 Task: Remove all "the incomplete" item "from checklist" "backlog".
Action: Mouse moved to (870, 112)
Screenshot: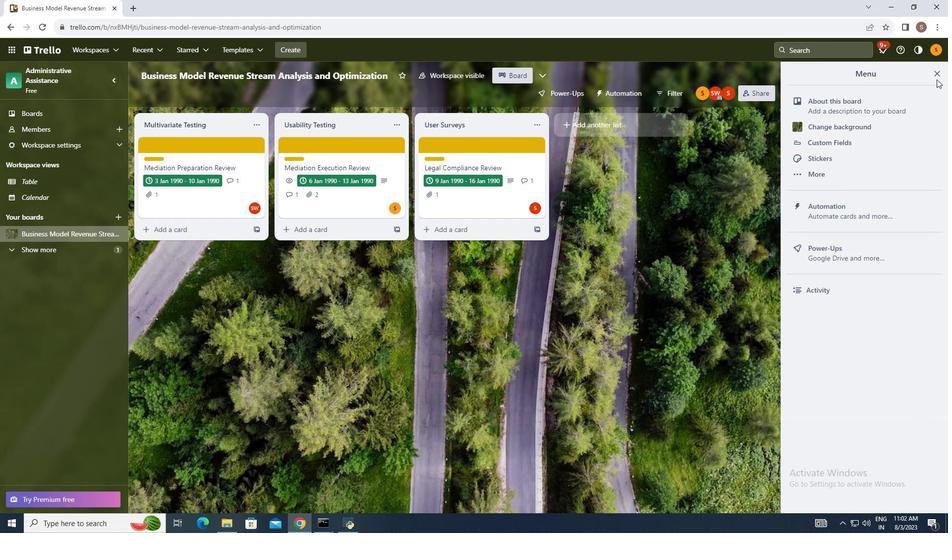 
Action: Mouse pressed left at (870, 112)
Screenshot: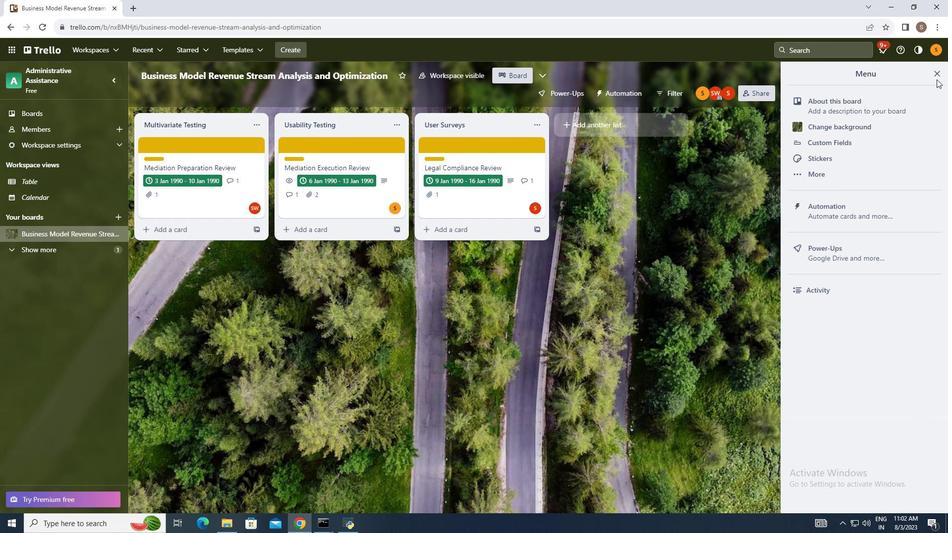 
Action: Mouse moved to (823, 226)
Screenshot: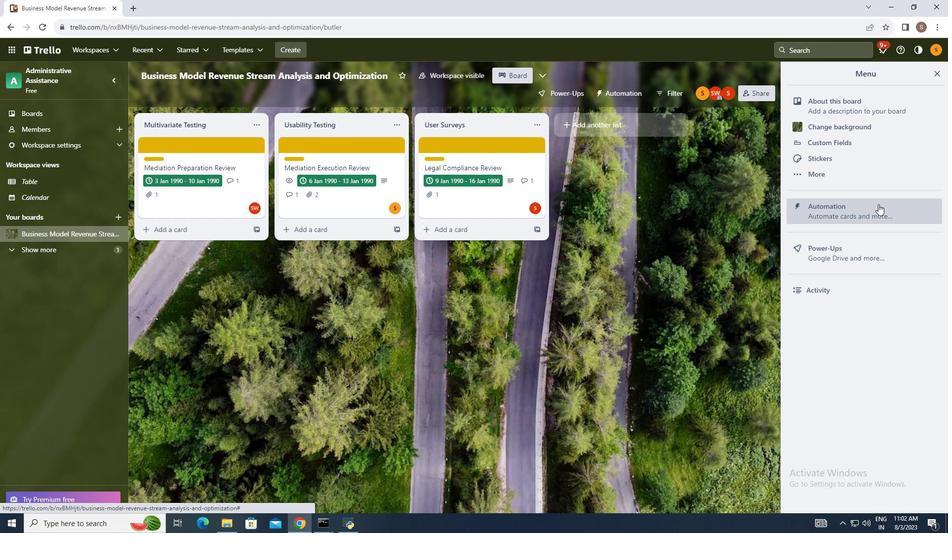 
Action: Mouse pressed left at (823, 226)
Screenshot: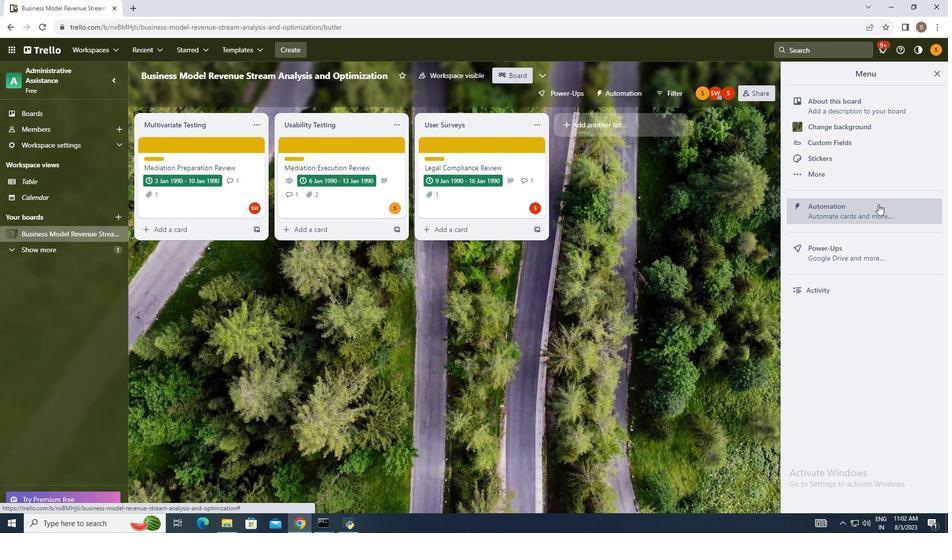 
Action: Mouse moved to (264, 277)
Screenshot: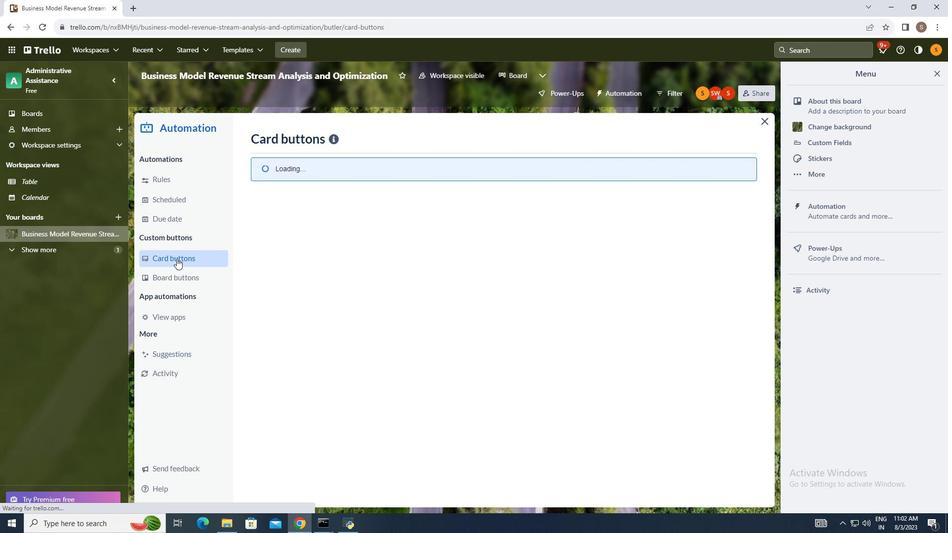
Action: Mouse pressed left at (264, 277)
Screenshot: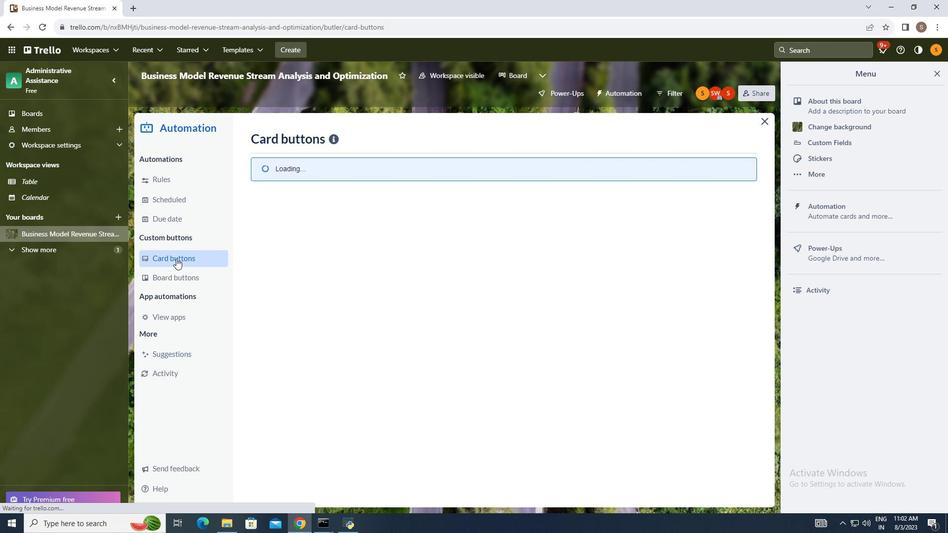 
Action: Mouse moved to (697, 170)
Screenshot: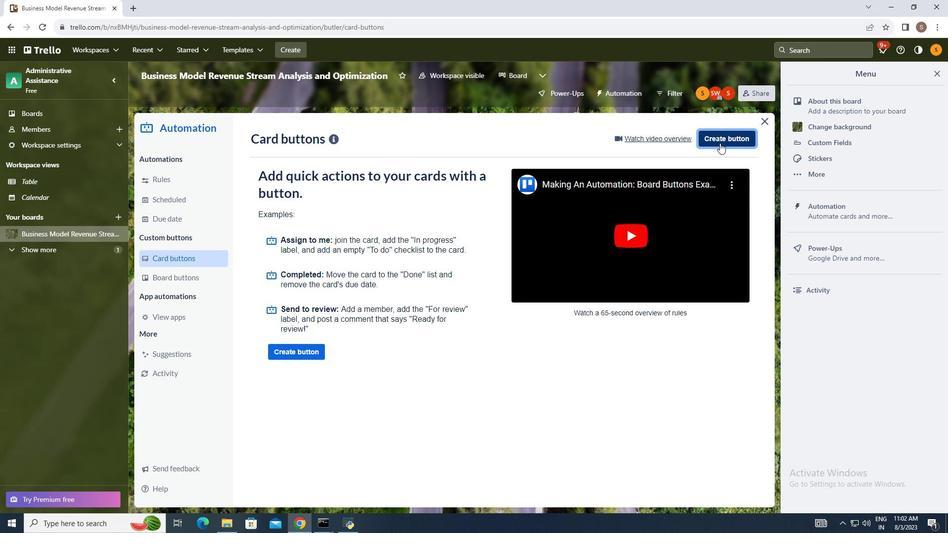 
Action: Mouse pressed left at (697, 170)
Screenshot: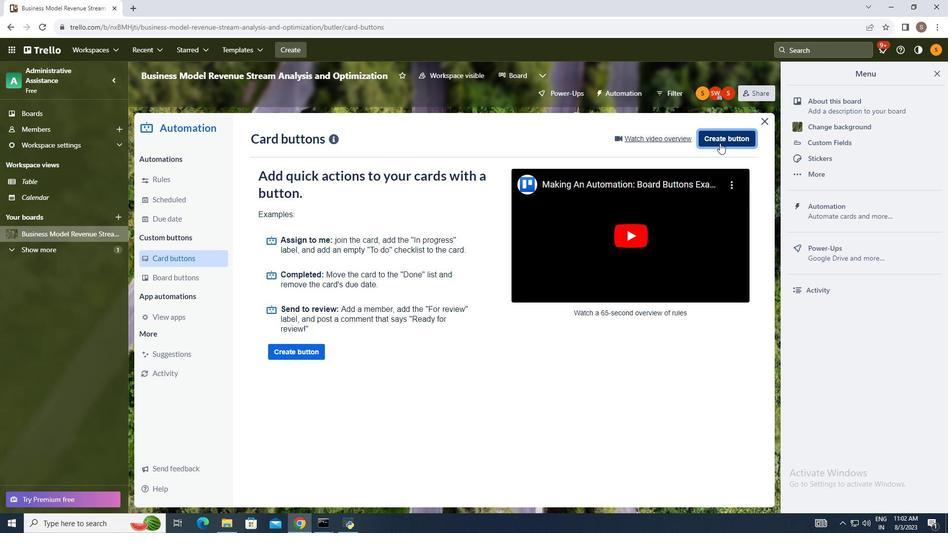 
Action: Mouse moved to (480, 286)
Screenshot: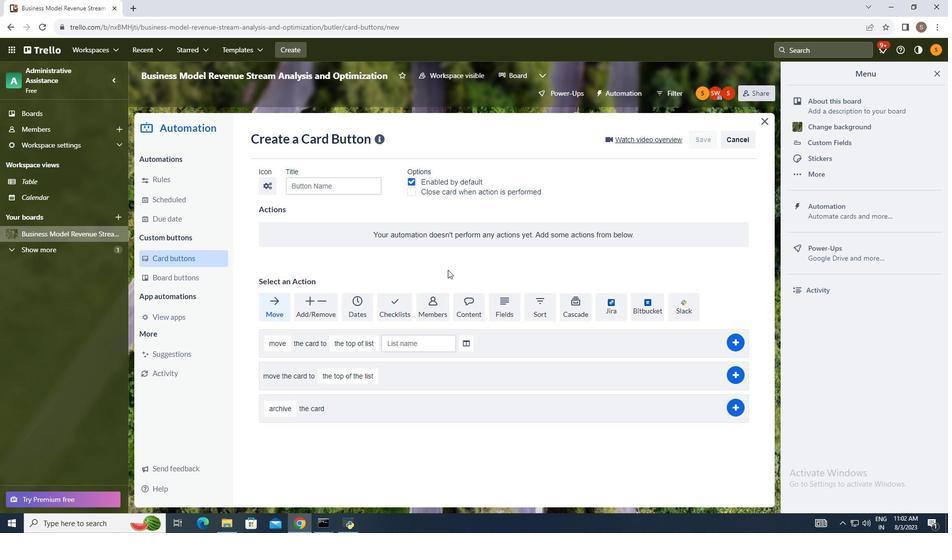 
Action: Mouse pressed left at (480, 286)
Screenshot: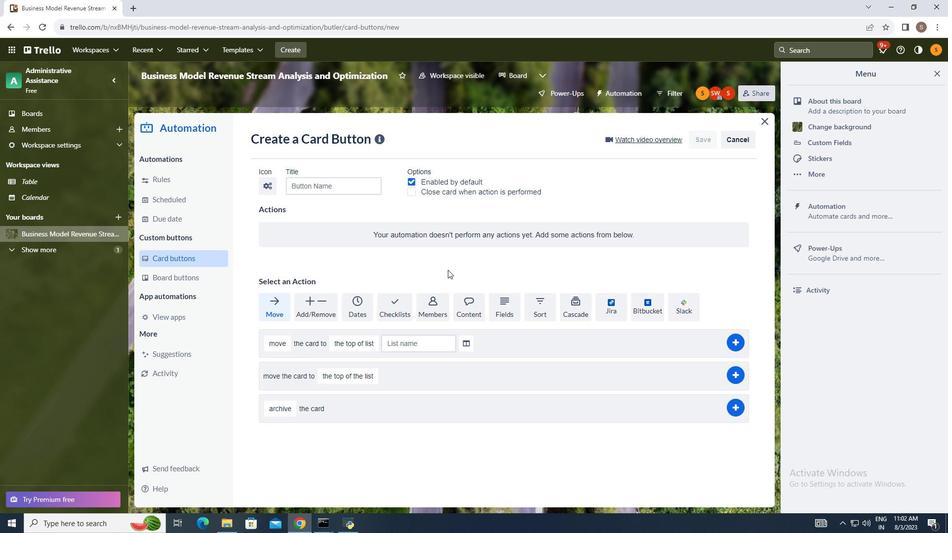 
Action: Mouse moved to (445, 315)
Screenshot: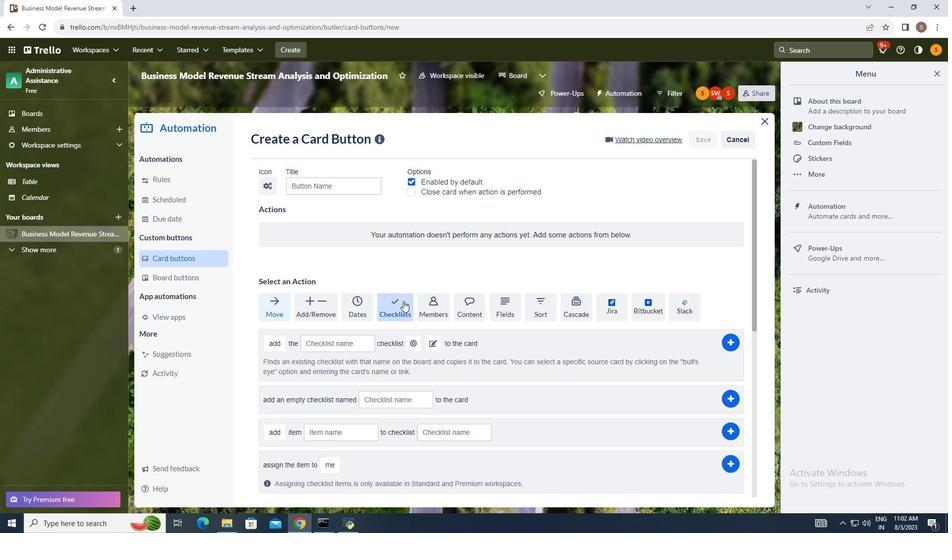 
Action: Mouse pressed left at (445, 315)
Screenshot: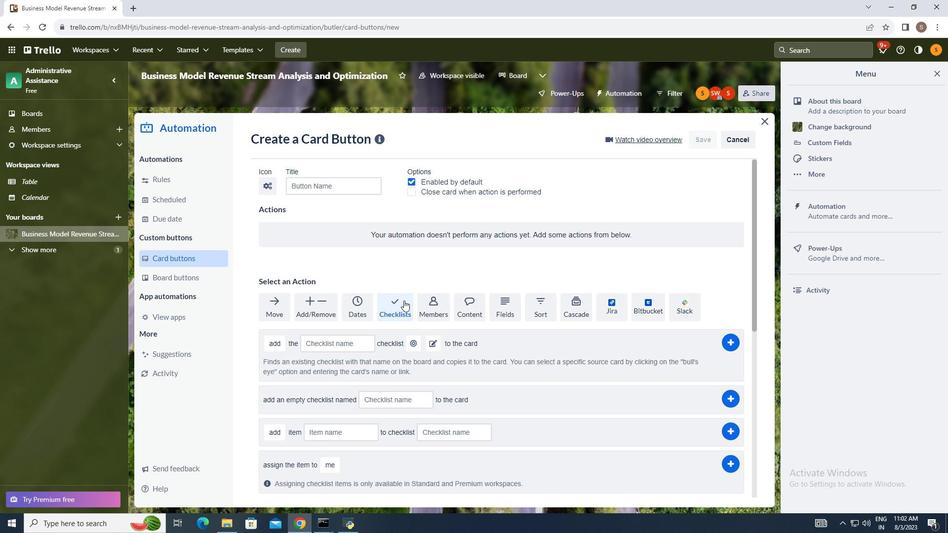 
Action: Mouse moved to (606, 397)
Screenshot: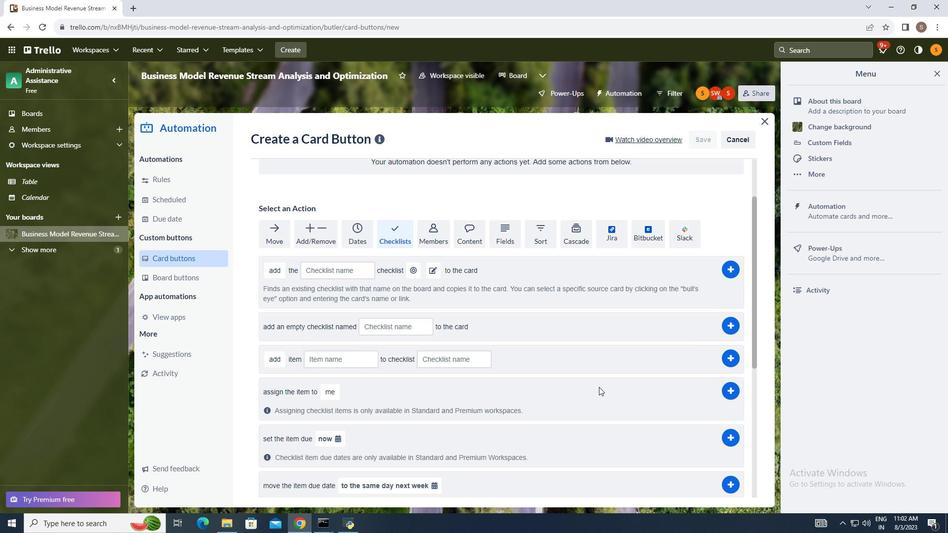 
Action: Mouse scrolled (606, 397) with delta (0, 0)
Screenshot: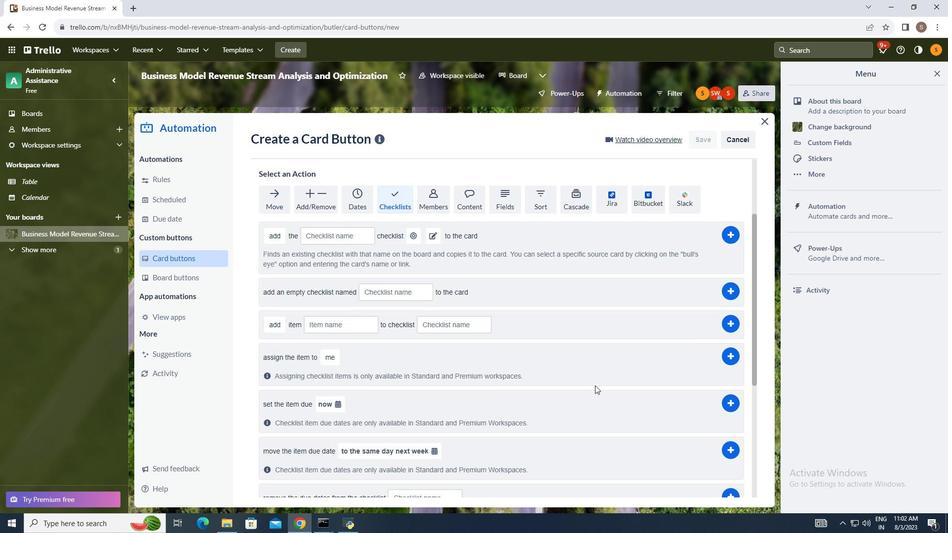 
Action: Mouse moved to (605, 396)
Screenshot: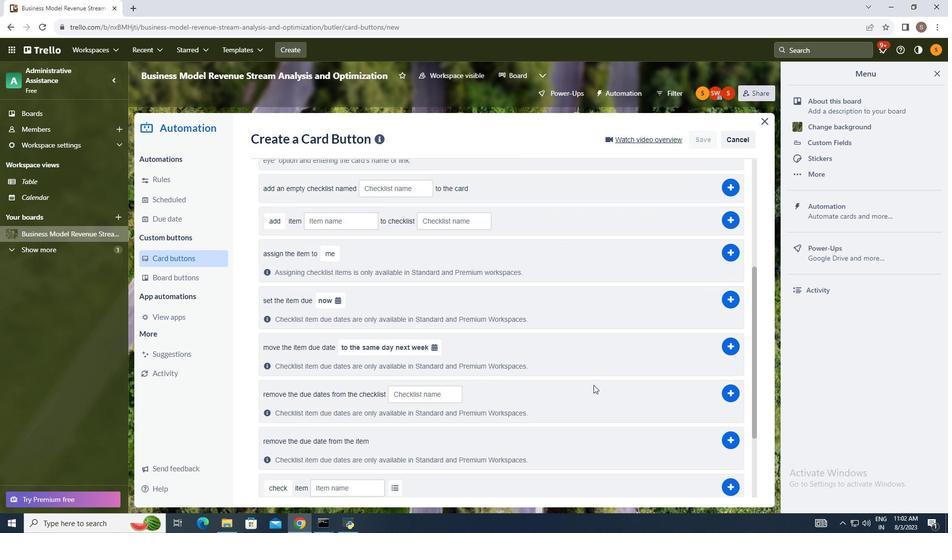 
Action: Mouse scrolled (605, 395) with delta (0, 0)
Screenshot: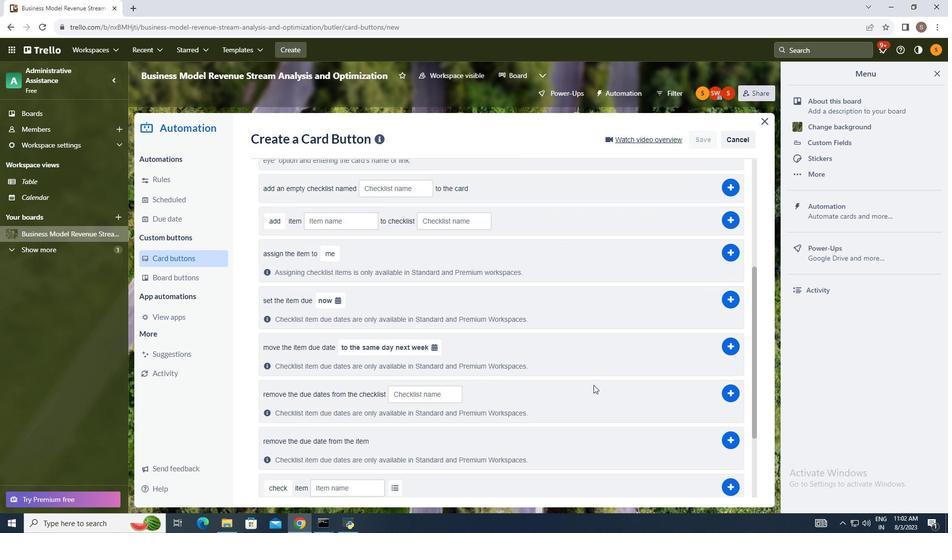 
Action: Mouse moved to (602, 395)
Screenshot: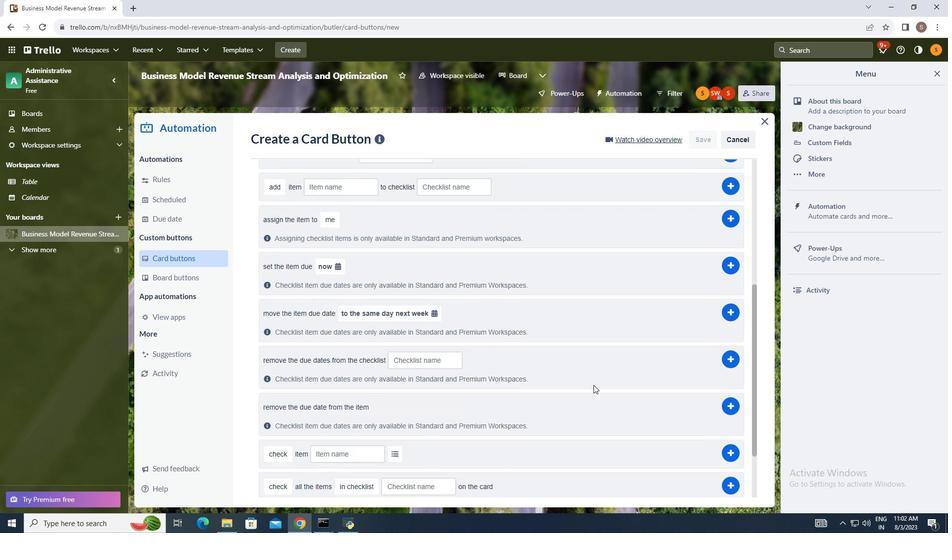 
Action: Mouse scrolled (602, 394) with delta (0, 0)
Screenshot: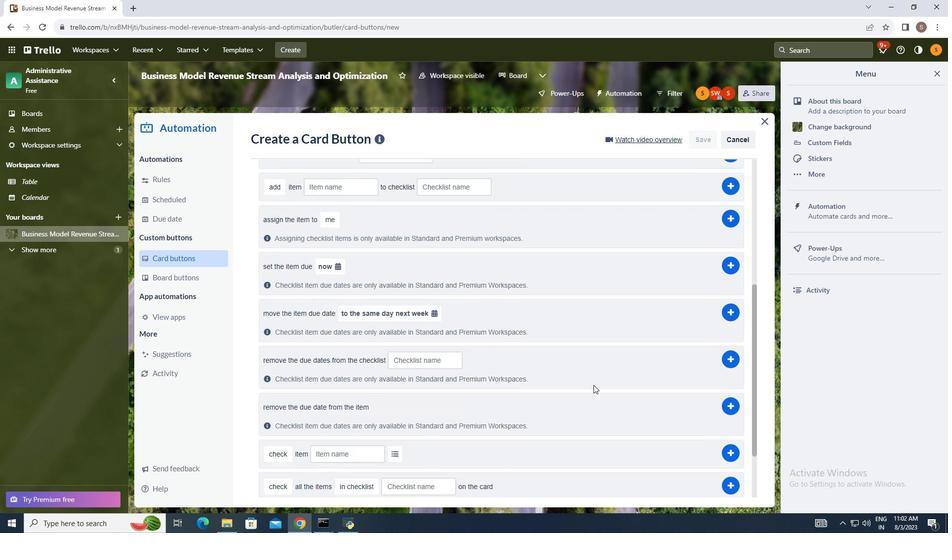 
Action: Mouse moved to (600, 394)
Screenshot: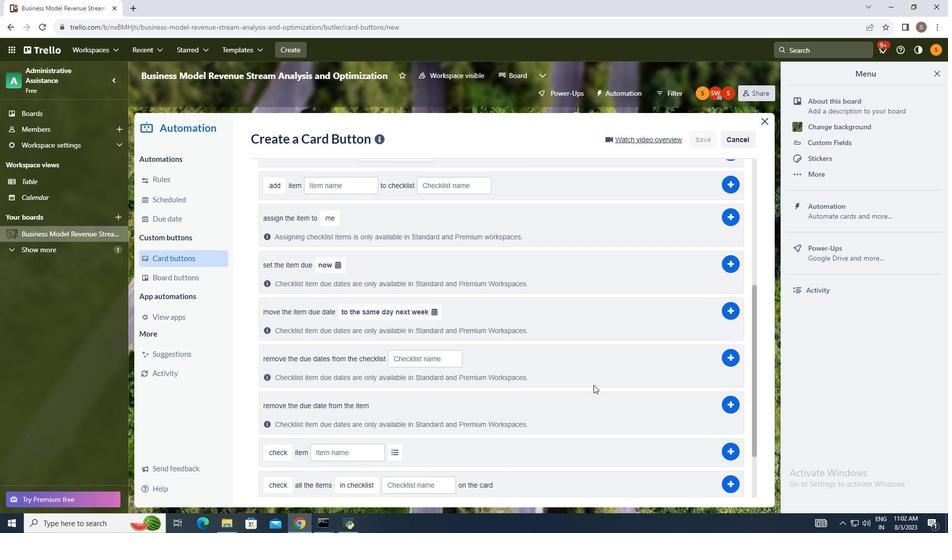 
Action: Mouse scrolled (600, 393) with delta (0, 0)
Screenshot: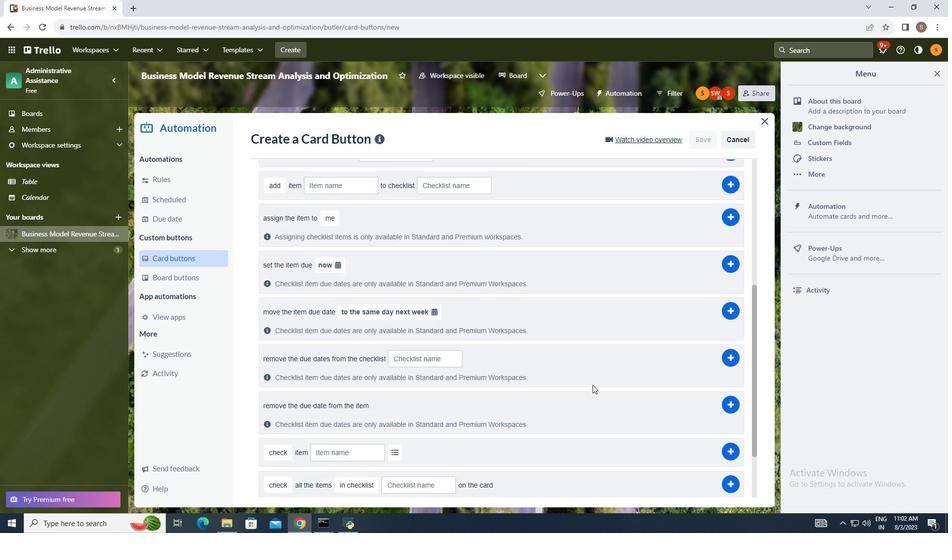 
Action: Mouse moved to (597, 392)
Screenshot: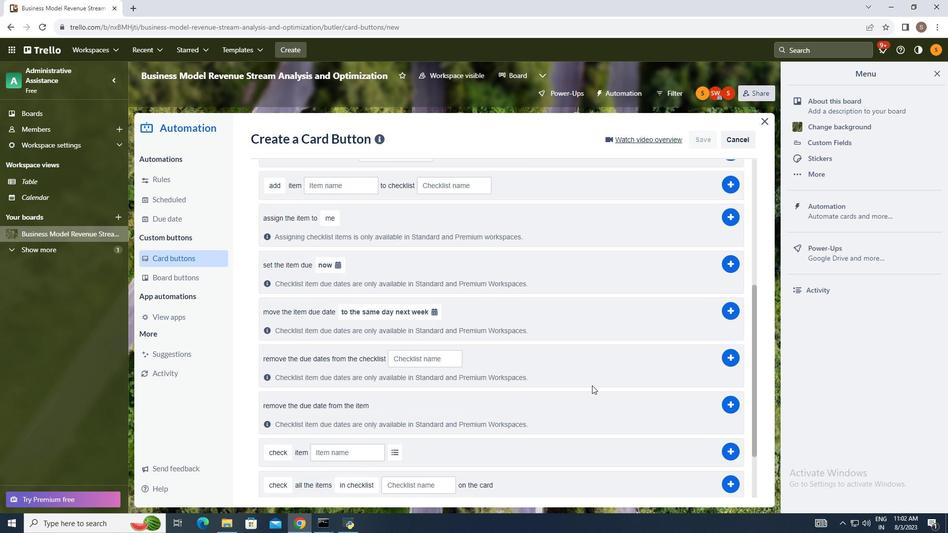 
Action: Mouse scrolled (597, 392) with delta (0, 0)
Screenshot: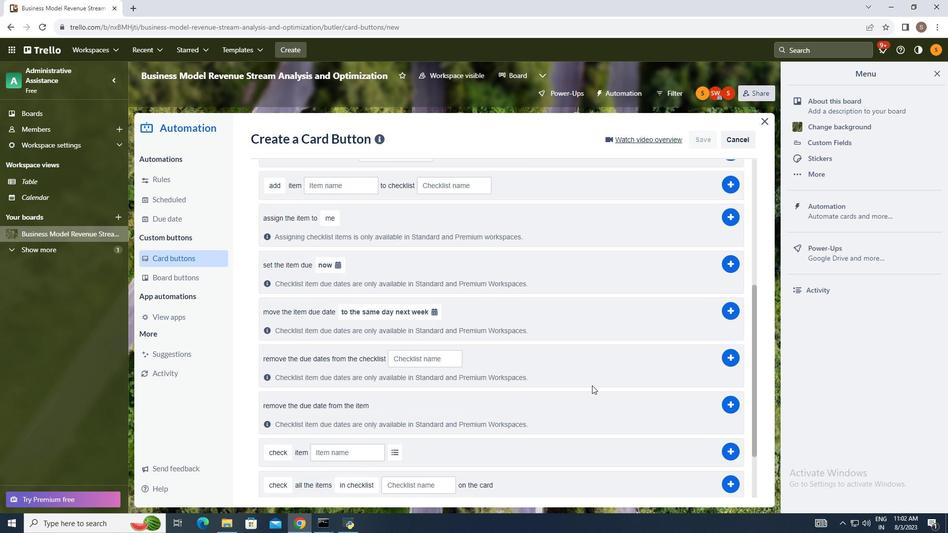 
Action: Mouse moved to (595, 393)
Screenshot: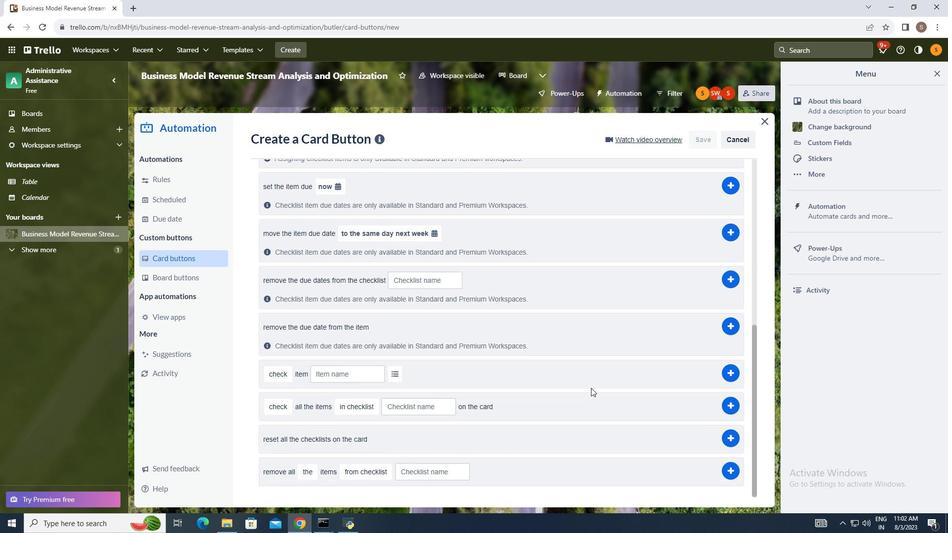 
Action: Mouse scrolled (595, 392) with delta (0, 0)
Screenshot: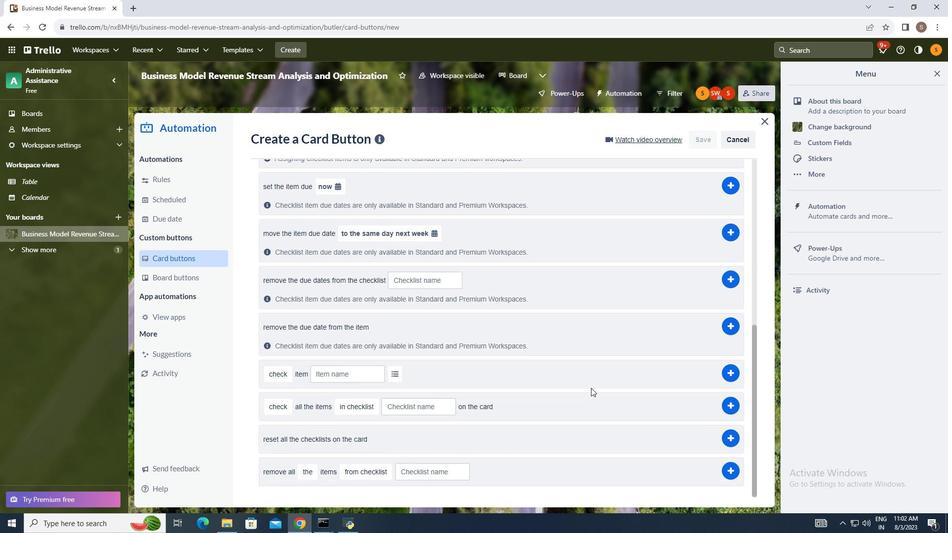 
Action: Mouse moved to (595, 394)
Screenshot: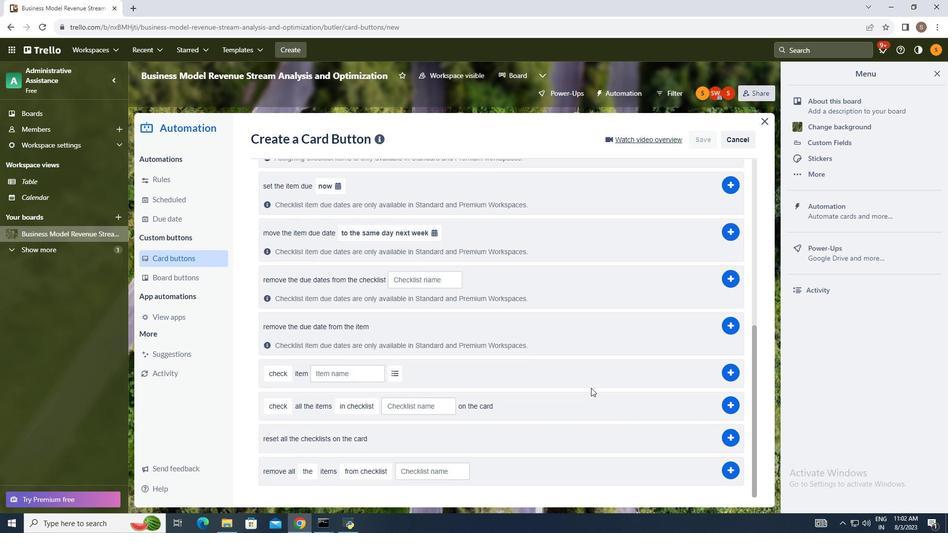
Action: Mouse scrolled (595, 393) with delta (0, 0)
Screenshot: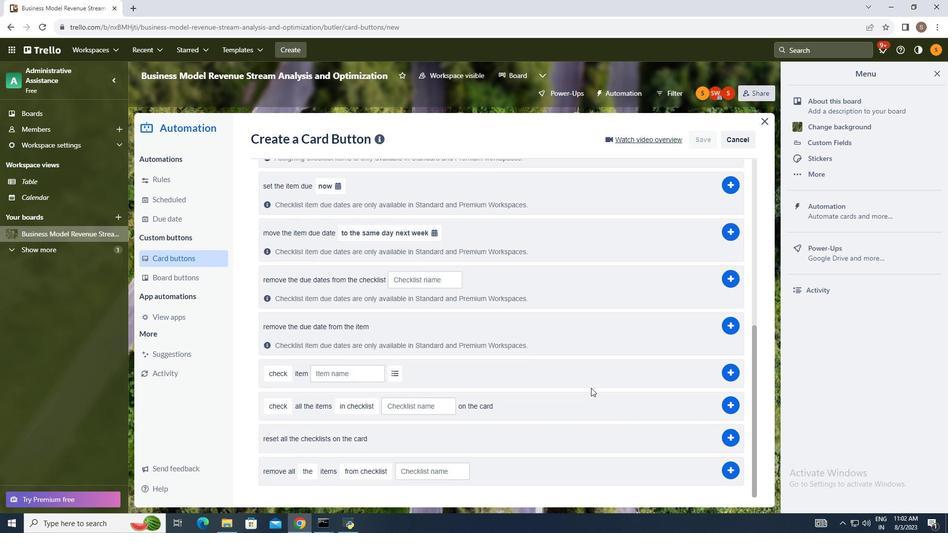 
Action: Mouse moved to (595, 394)
Screenshot: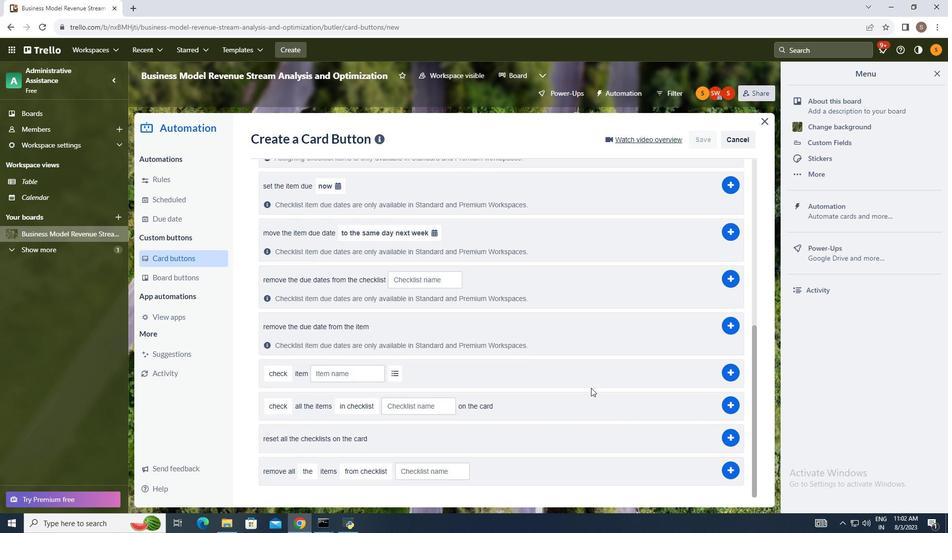 
Action: Mouse scrolled (595, 394) with delta (0, 0)
Screenshot: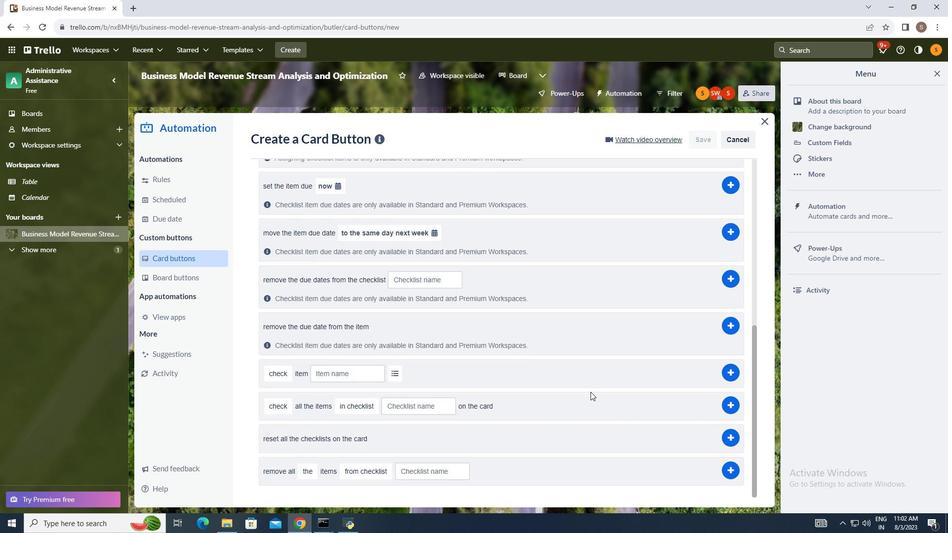 
Action: Mouse moved to (594, 394)
Screenshot: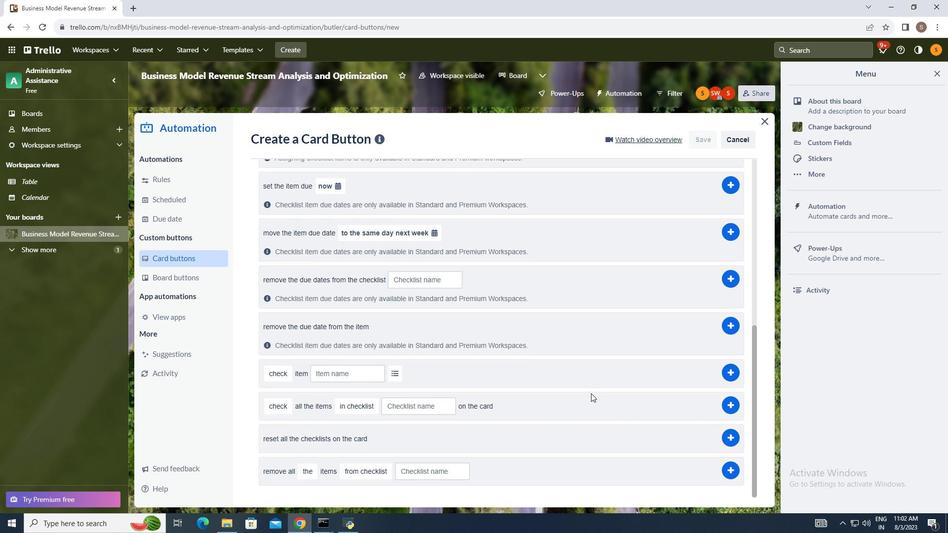 
Action: Mouse scrolled (594, 394) with delta (0, 0)
Screenshot: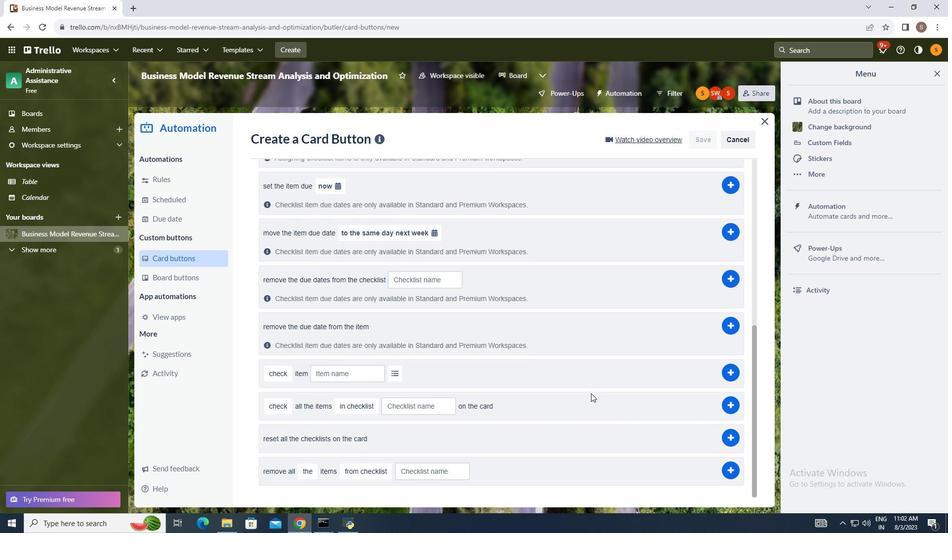 
Action: Mouse scrolled (594, 394) with delta (0, 0)
Screenshot: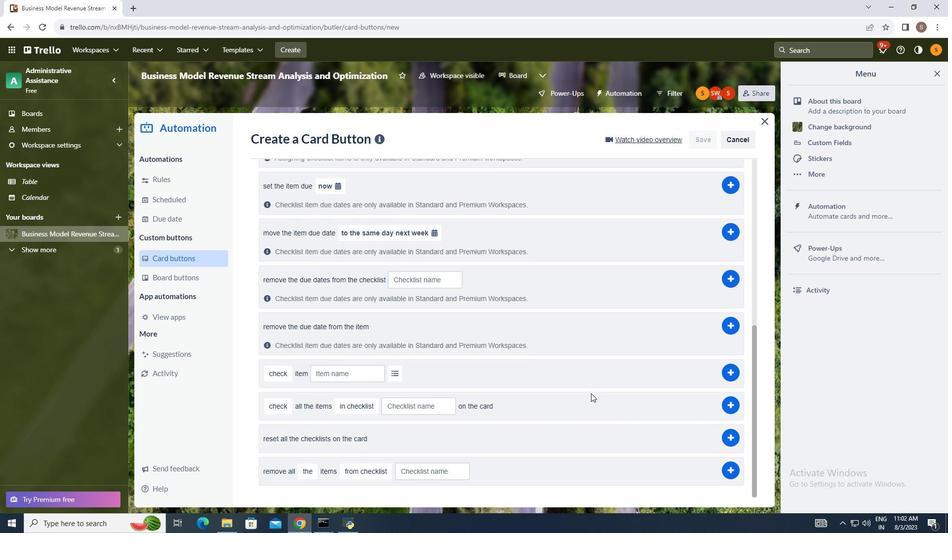 
Action: Mouse scrolled (594, 394) with delta (0, 0)
Screenshot: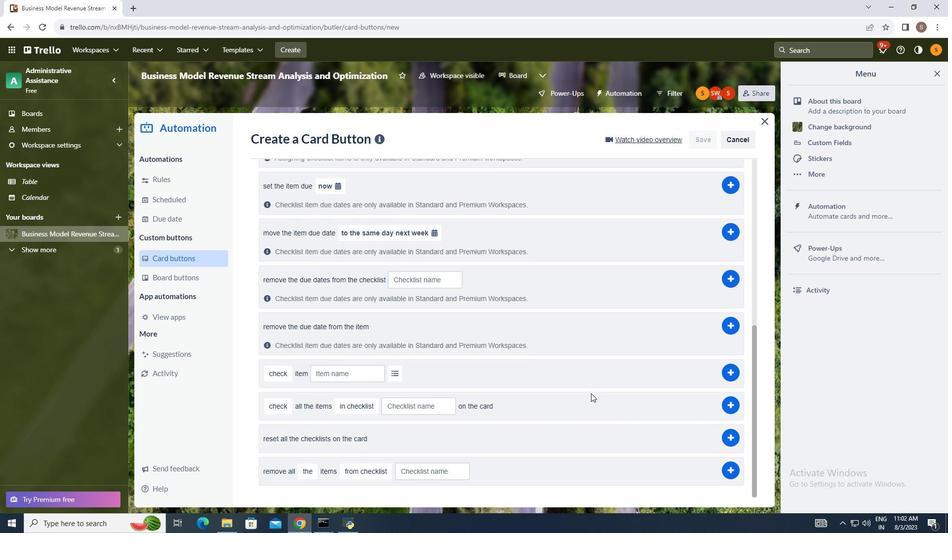 
Action: Mouse moved to (367, 469)
Screenshot: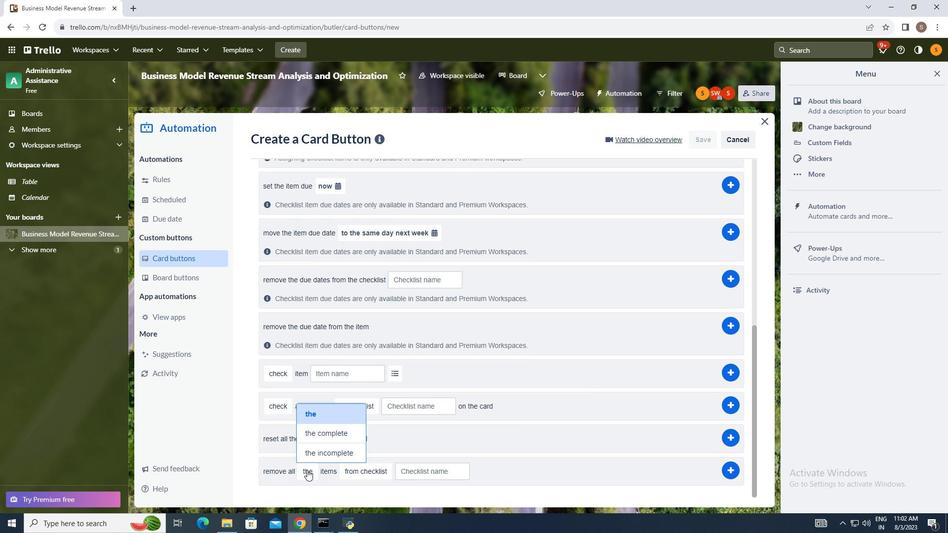
Action: Mouse pressed left at (367, 469)
Screenshot: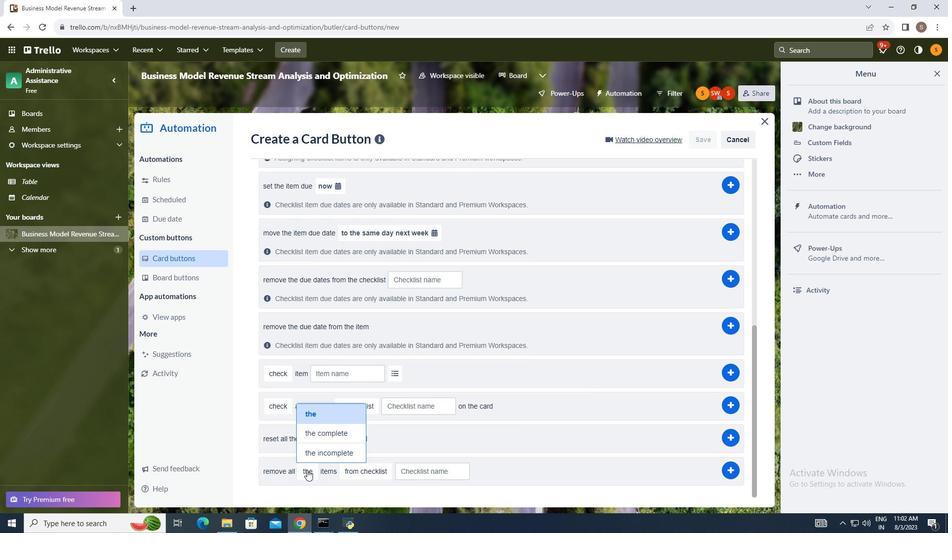 
Action: Mouse moved to (380, 453)
Screenshot: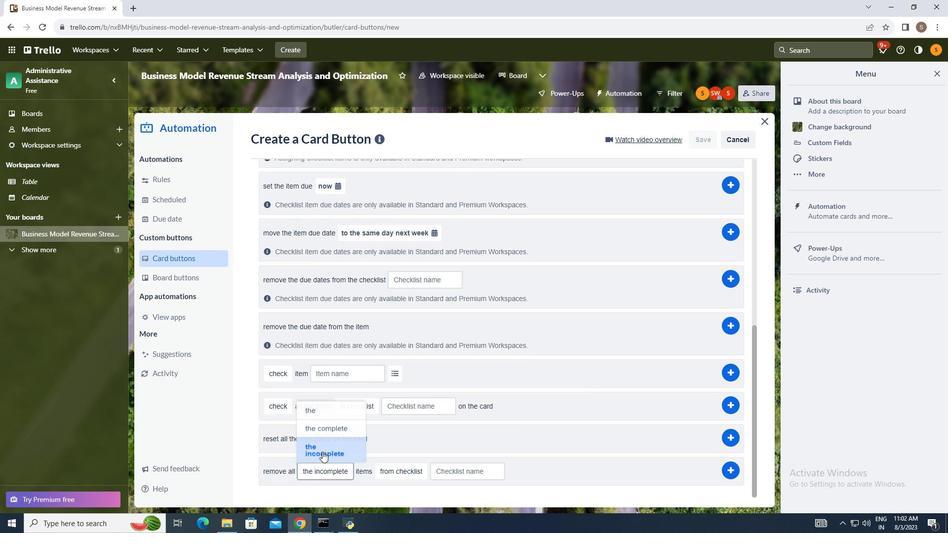 
Action: Mouse pressed left at (380, 453)
Screenshot: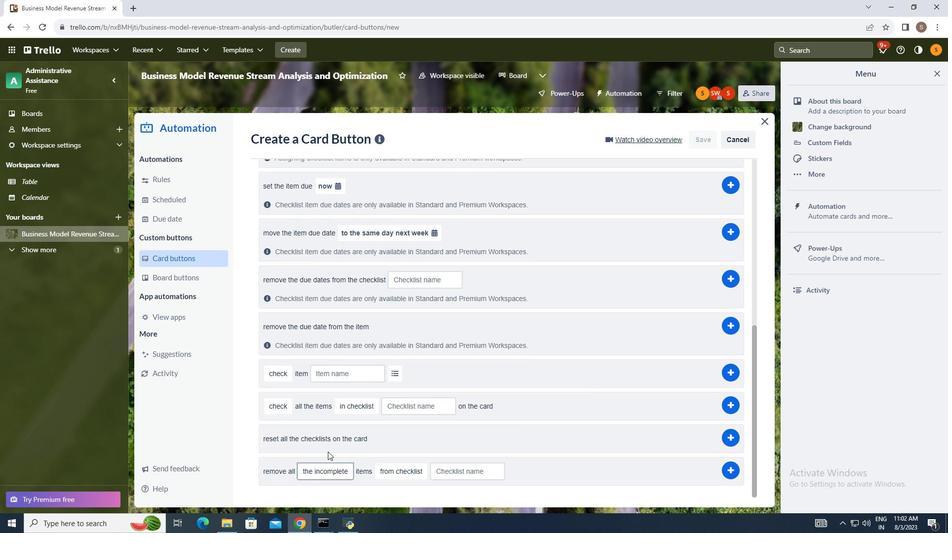 
Action: Mouse moved to (439, 469)
Screenshot: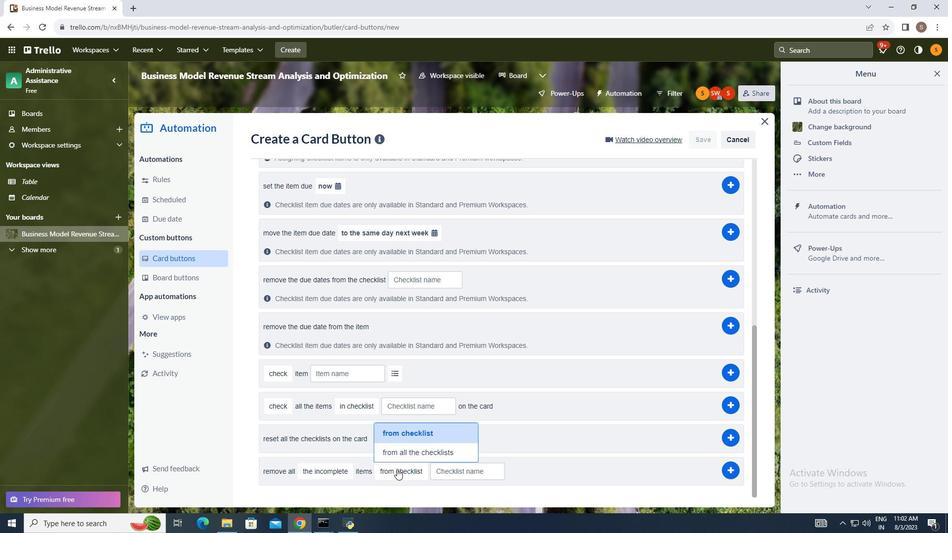 
Action: Mouse pressed left at (439, 469)
Screenshot: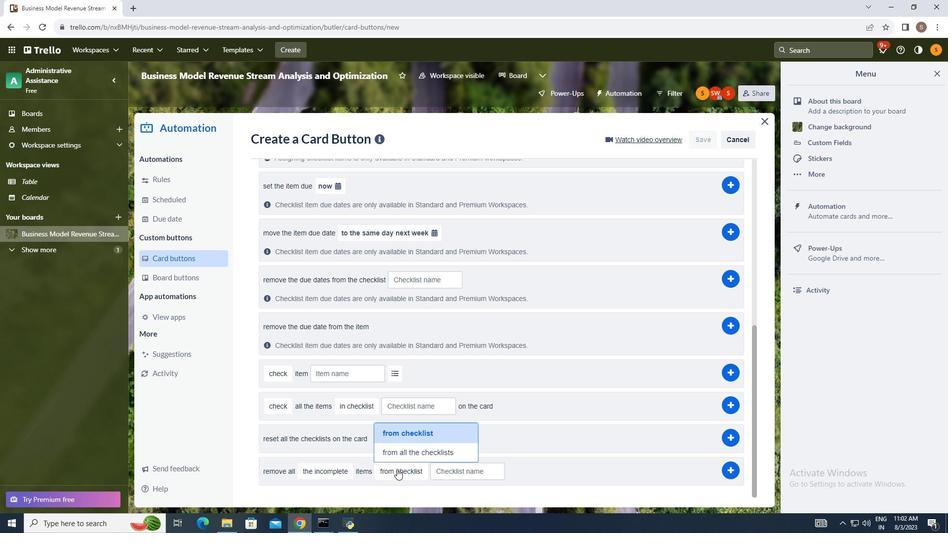 
Action: Mouse moved to (450, 430)
Screenshot: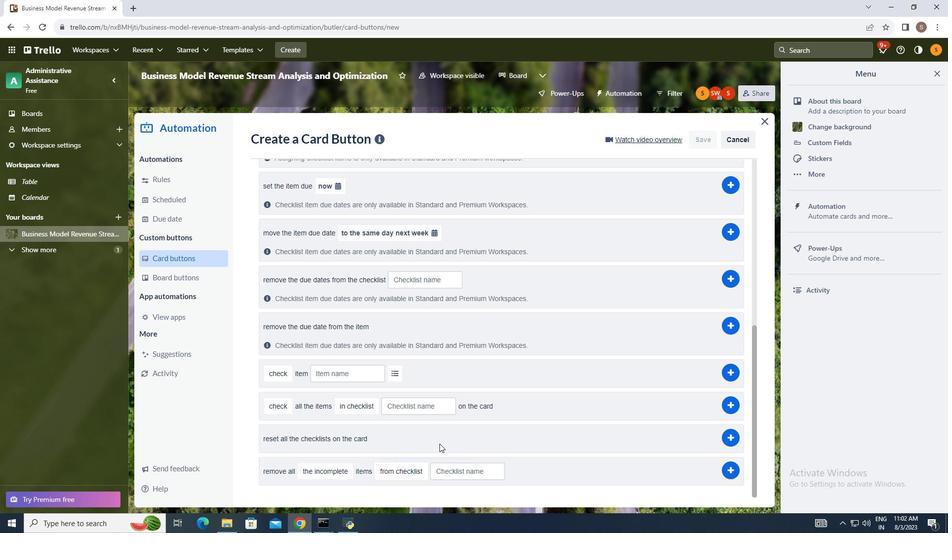 
Action: Mouse pressed left at (450, 430)
Screenshot: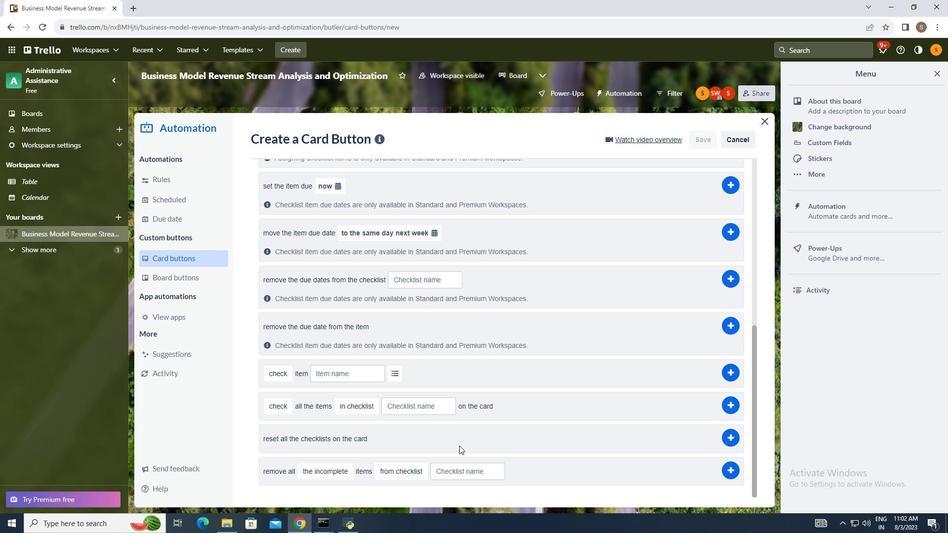 
Action: Mouse moved to (491, 471)
Screenshot: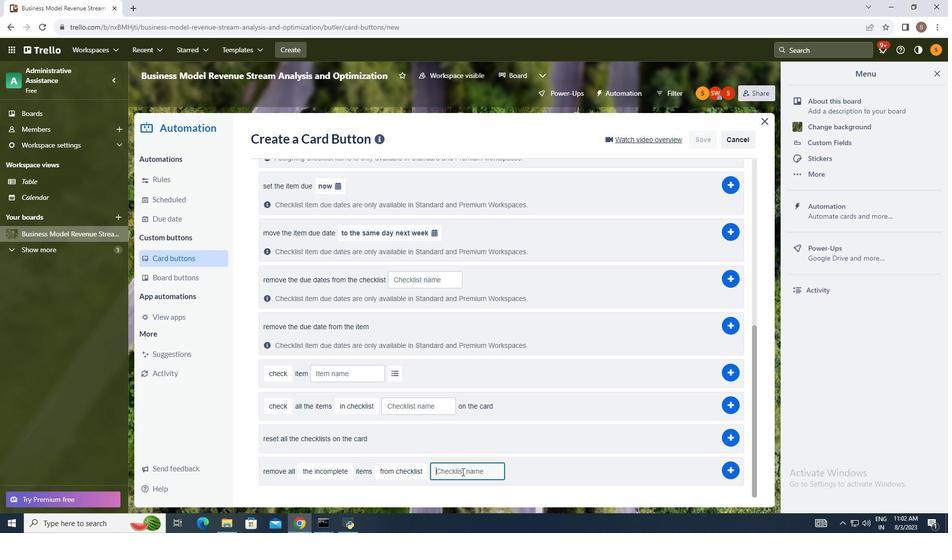 
Action: Mouse pressed left at (491, 471)
Screenshot: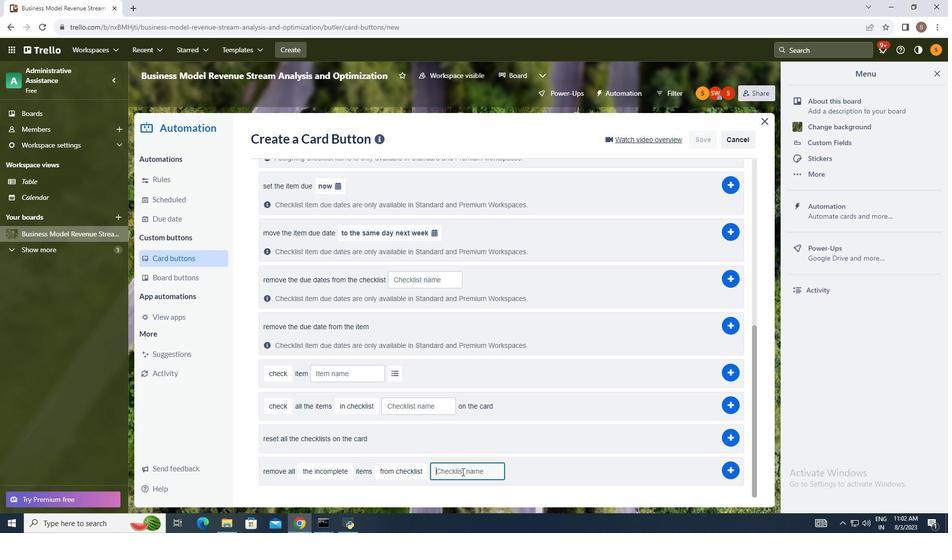 
Action: Key pressed backlog
Screenshot: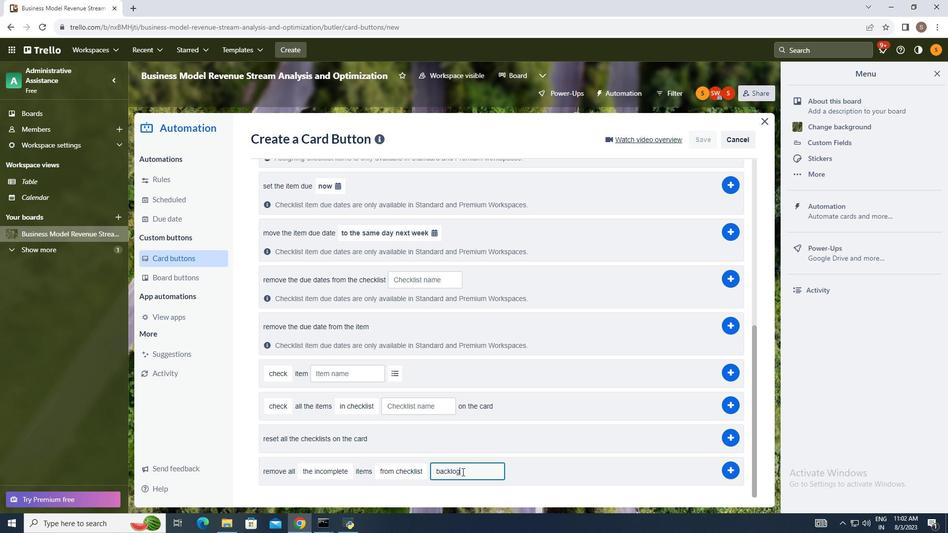
Action: Mouse moved to (707, 474)
Screenshot: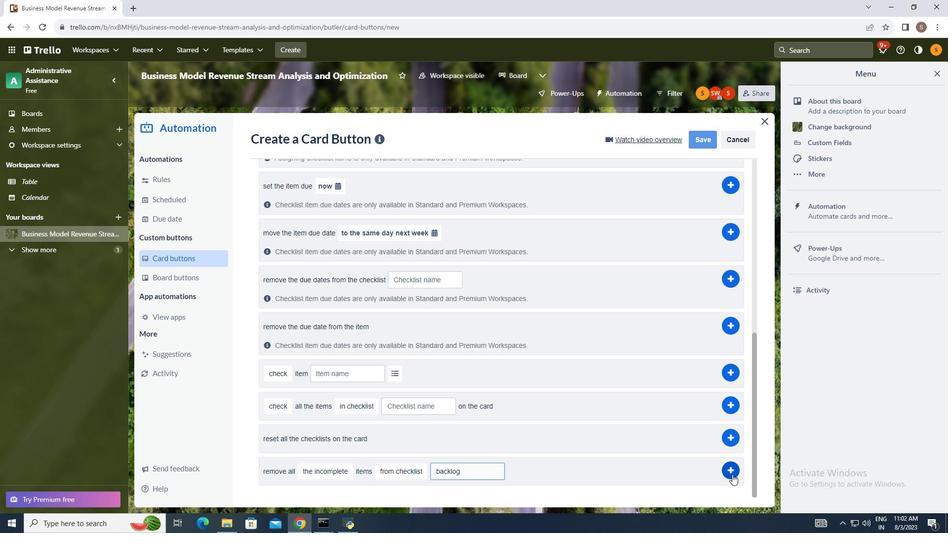 
Action: Mouse pressed left at (707, 474)
Screenshot: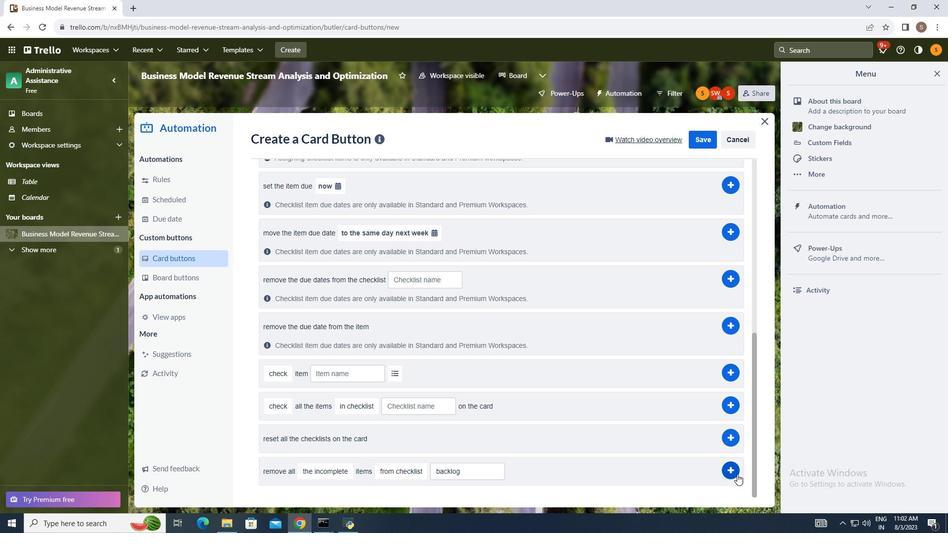 
Action: Mouse moved to (768, 432)
Screenshot: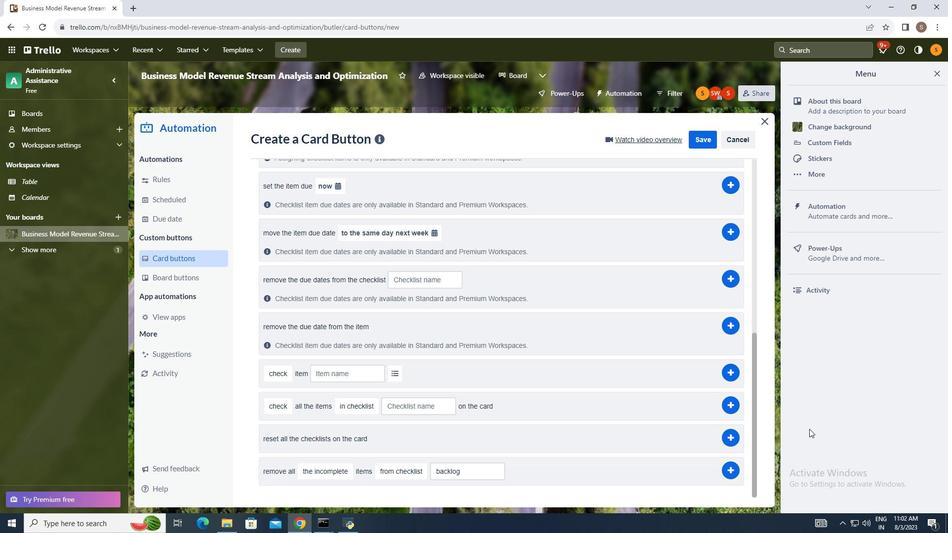 
